 Task: Open settings.json of colorized brackets pairs in the text editor.
Action: Mouse moved to (20, 509)
Screenshot: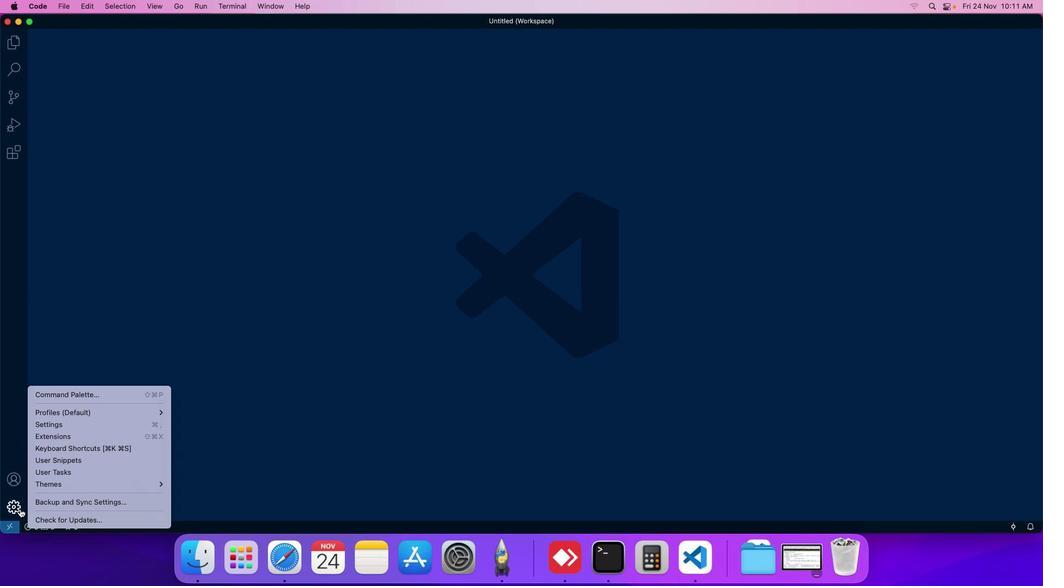 
Action: Mouse pressed left at (20, 509)
Screenshot: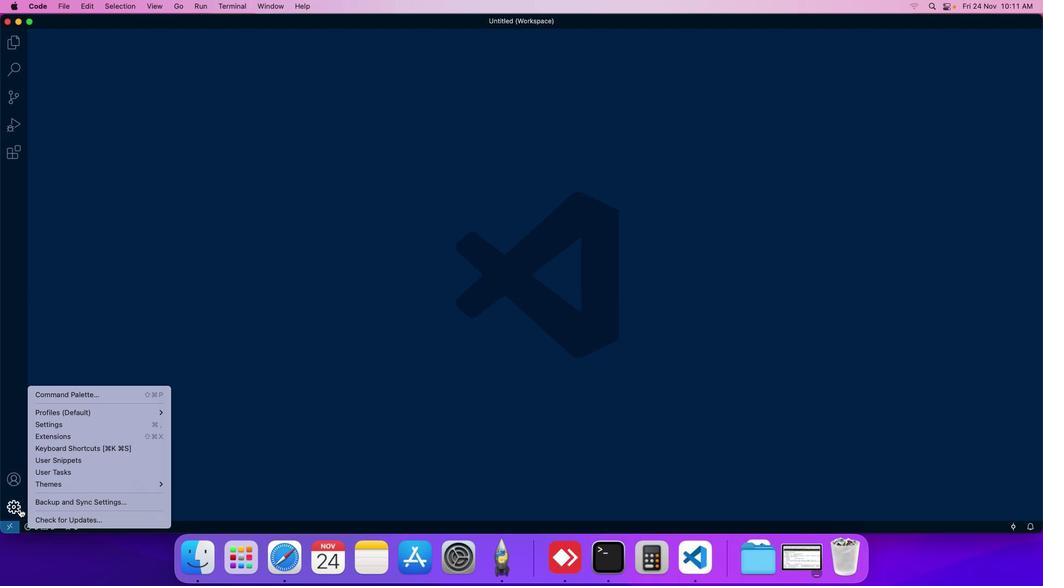 
Action: Mouse moved to (64, 427)
Screenshot: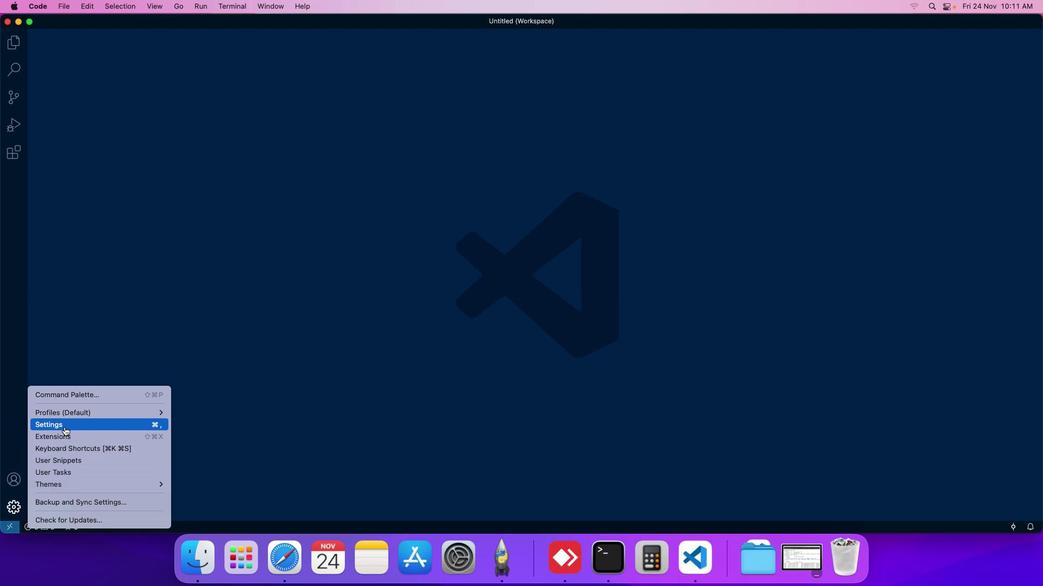 
Action: Mouse pressed left at (64, 427)
Screenshot: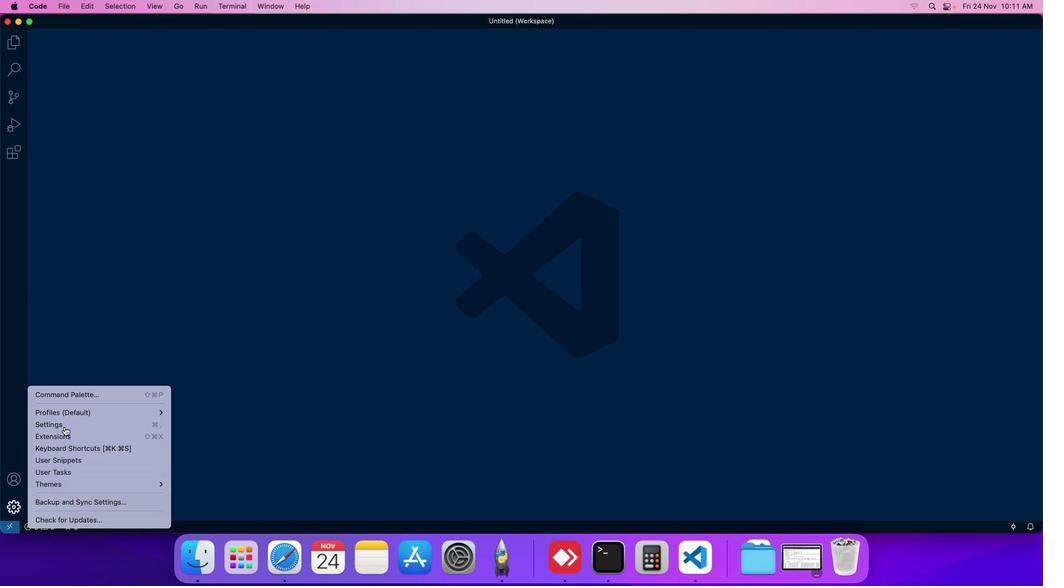 
Action: Mouse moved to (226, 118)
Screenshot: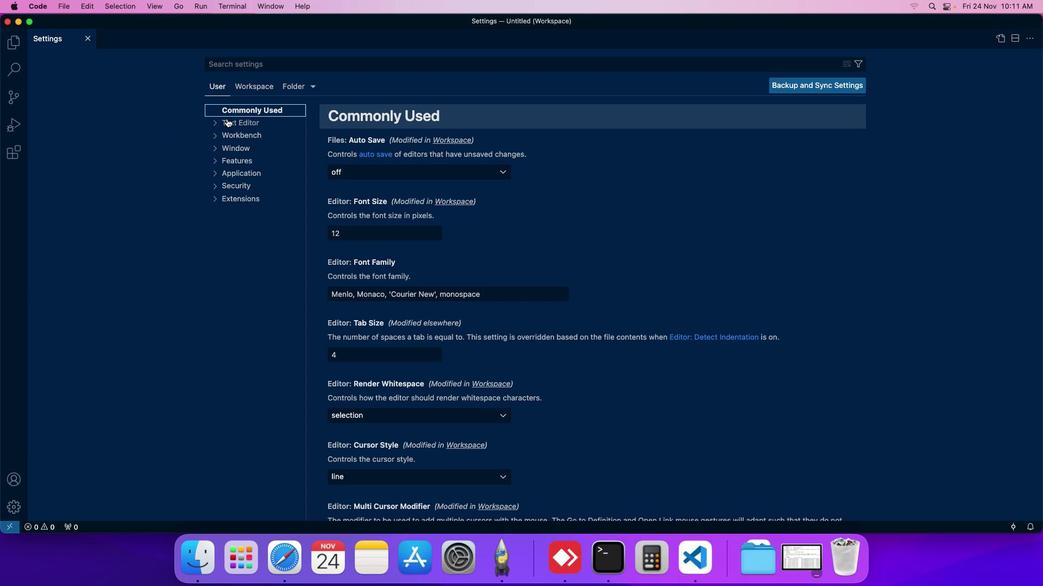 
Action: Mouse pressed left at (226, 118)
Screenshot: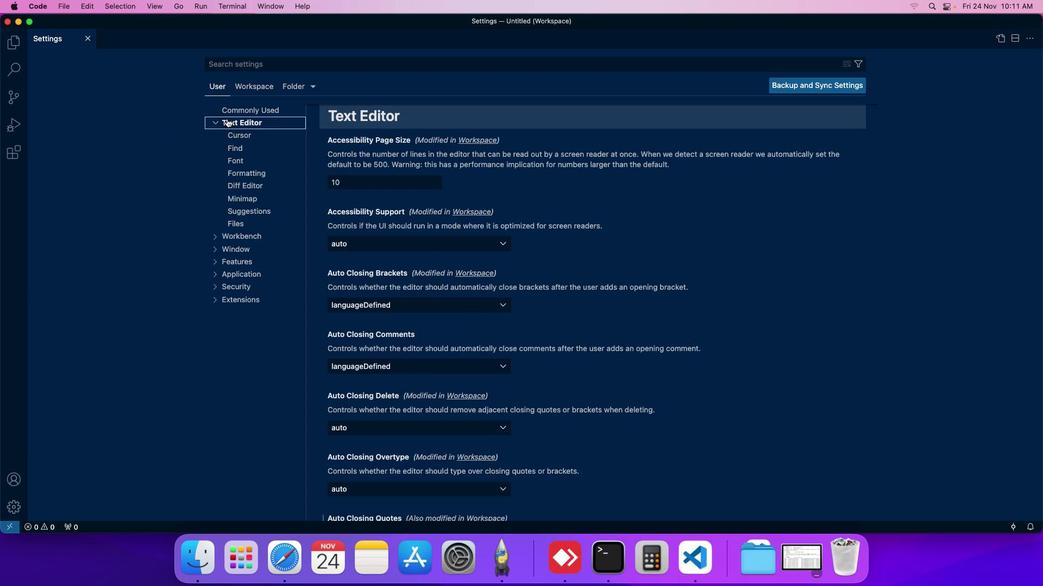 
Action: Mouse moved to (376, 251)
Screenshot: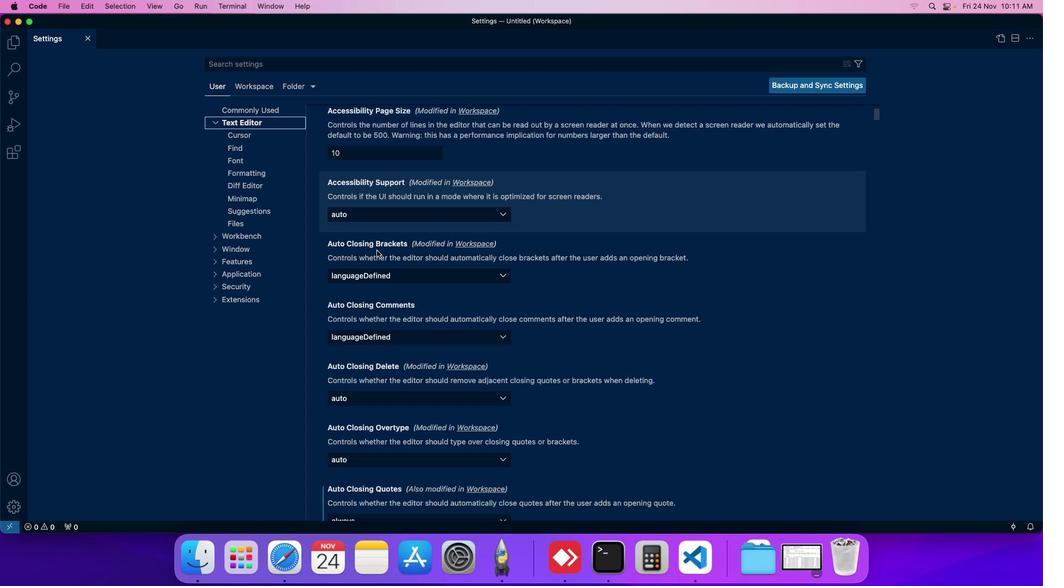 
Action: Mouse scrolled (376, 251) with delta (0, 0)
Screenshot: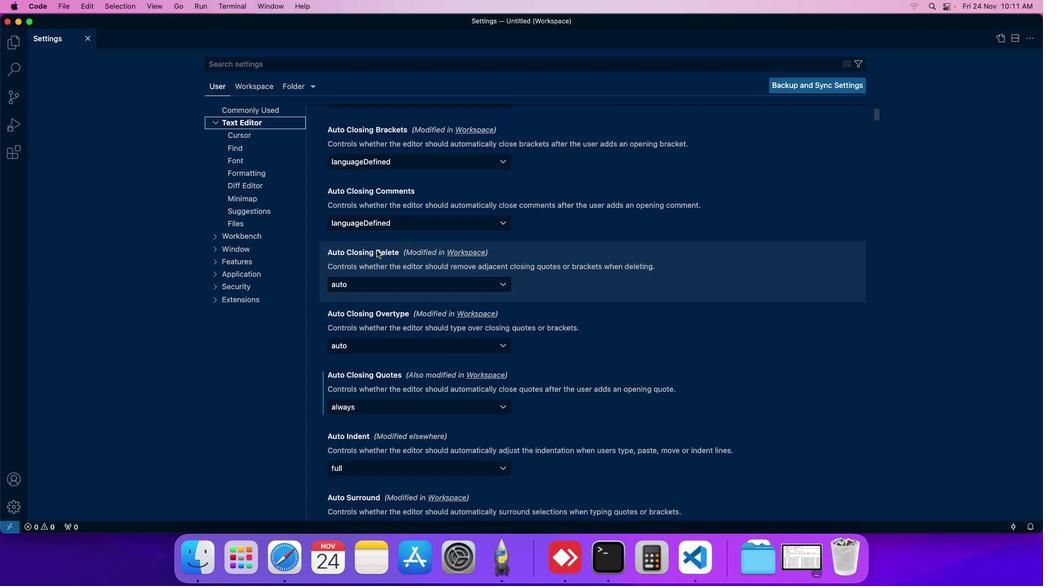 
Action: Mouse scrolled (376, 251) with delta (0, 0)
Screenshot: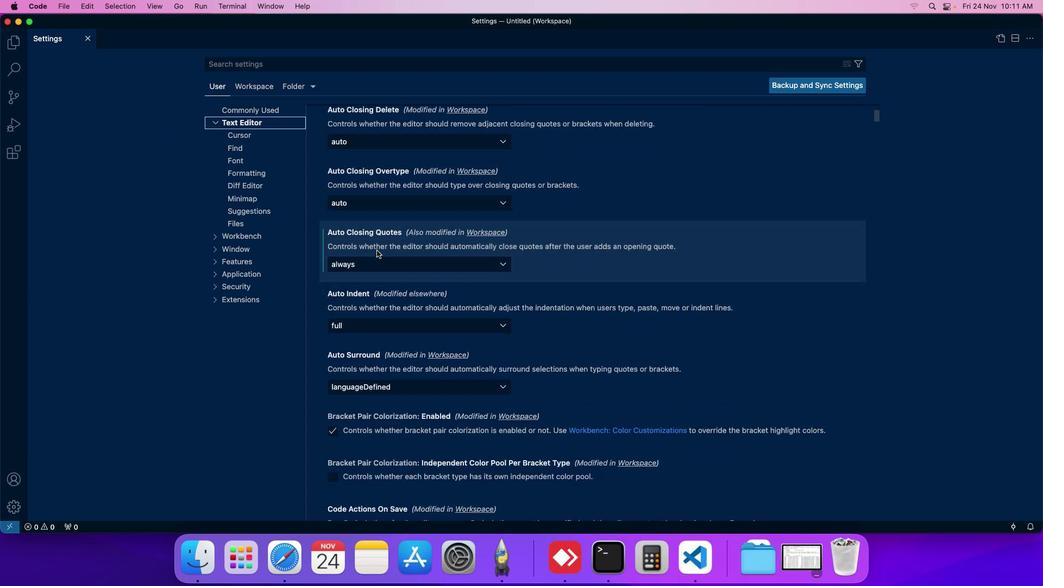 
Action: Mouse scrolled (376, 251) with delta (0, 0)
Screenshot: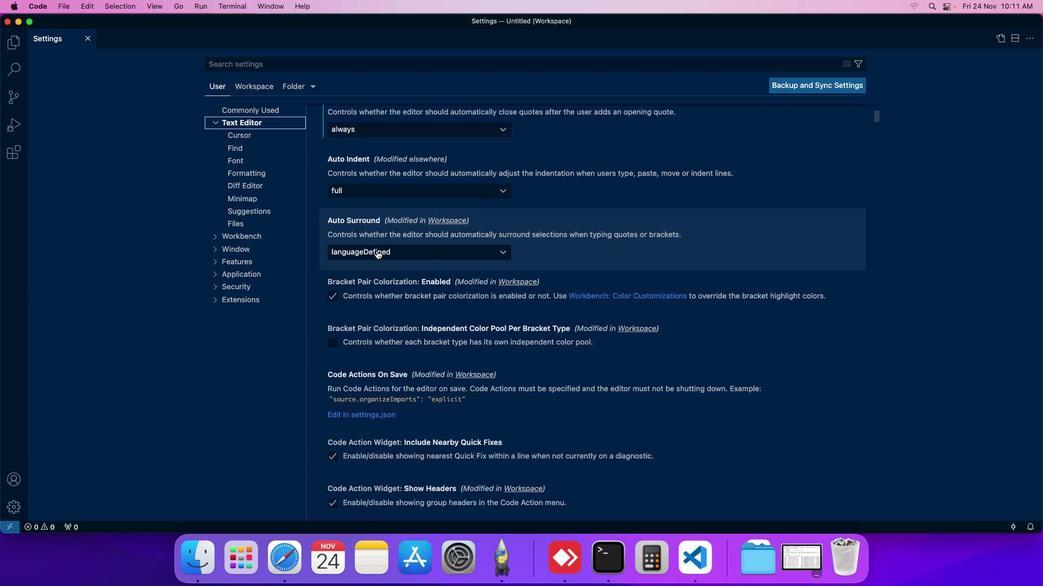 
Action: Mouse scrolled (376, 251) with delta (0, 0)
Screenshot: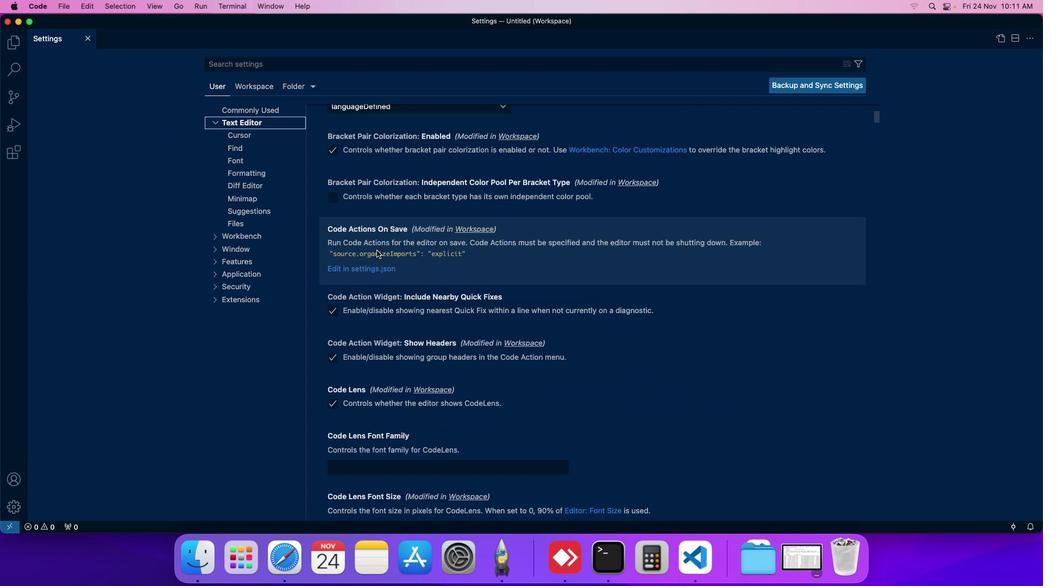 
Action: Mouse scrolled (376, 251) with delta (0, 0)
Screenshot: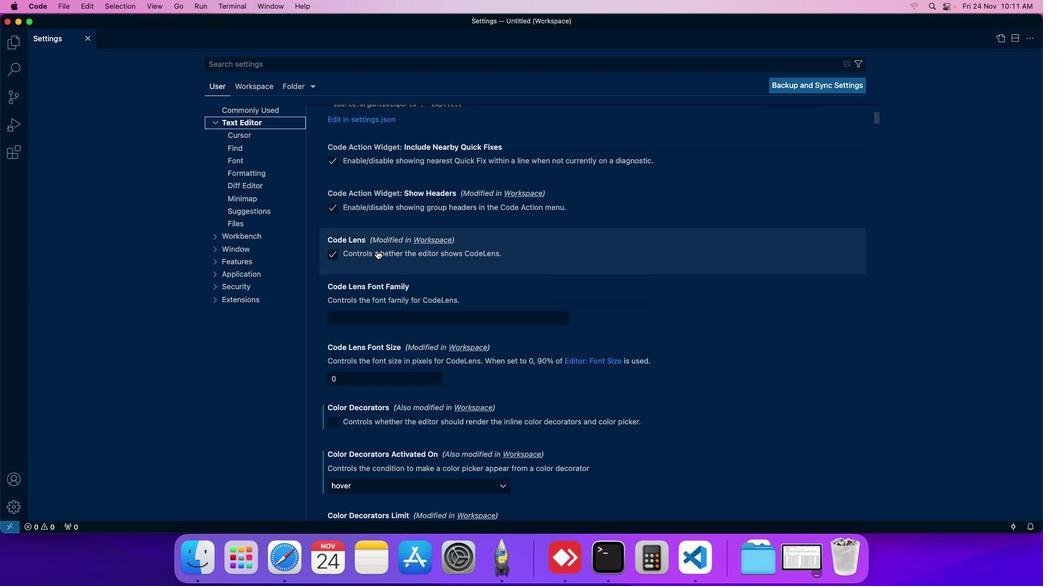 
Action: Mouse scrolled (376, 251) with delta (0, 0)
Screenshot: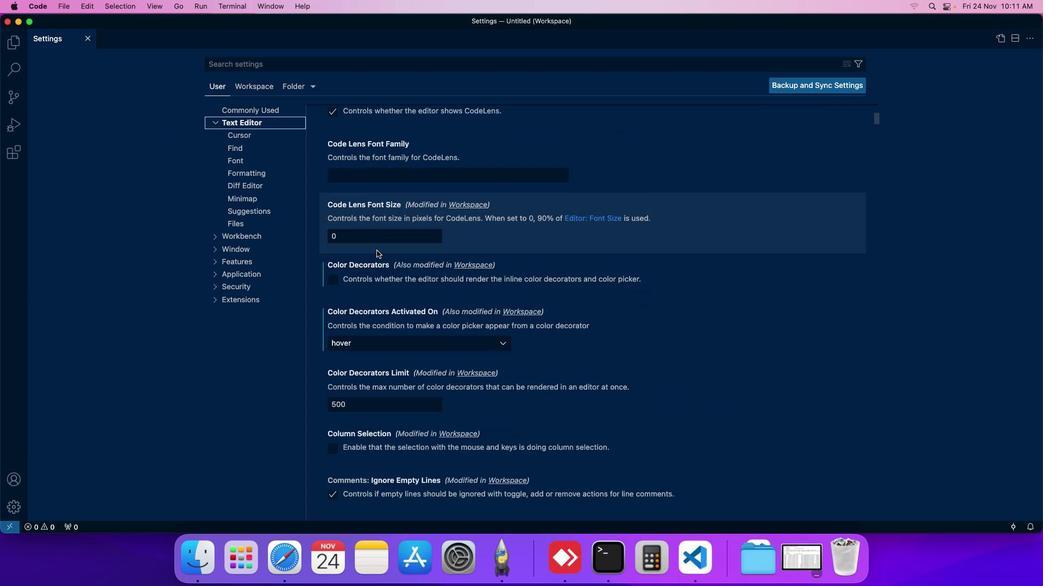 
Action: Mouse scrolled (376, 251) with delta (0, 0)
Screenshot: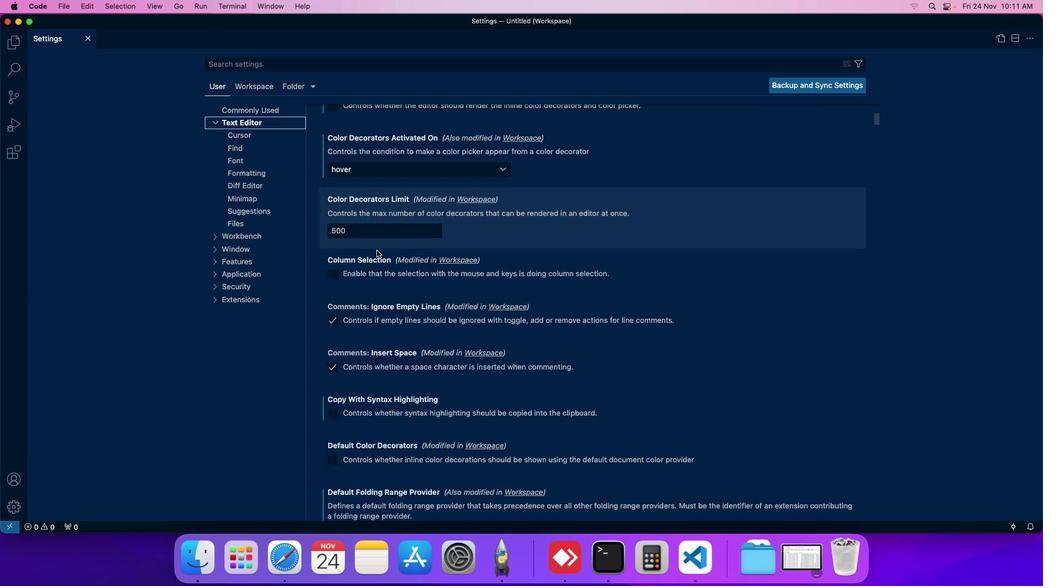 
Action: Mouse scrolled (376, 251) with delta (0, 0)
Screenshot: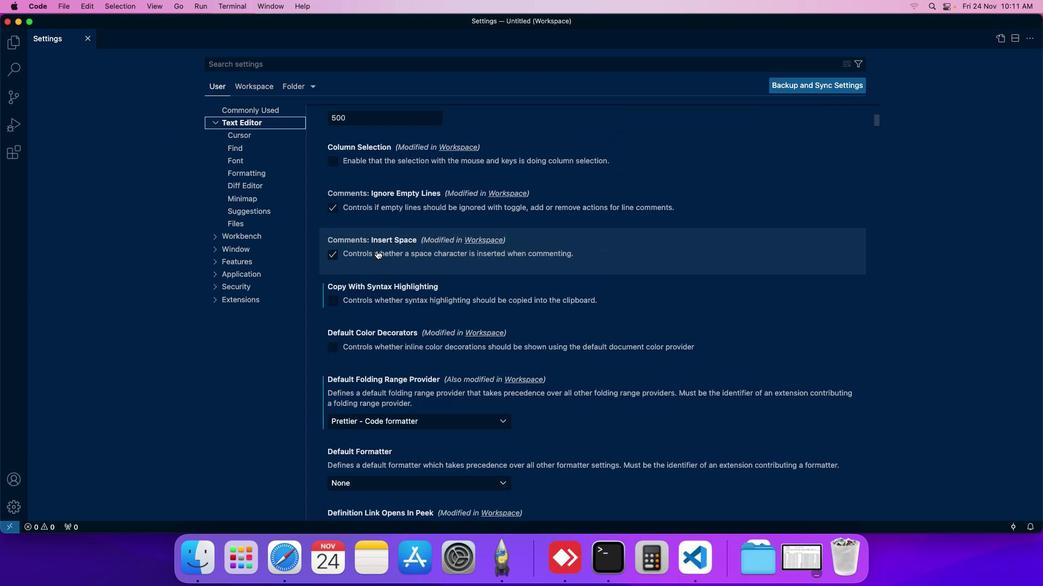 
Action: Mouse scrolled (376, 251) with delta (0, 0)
Screenshot: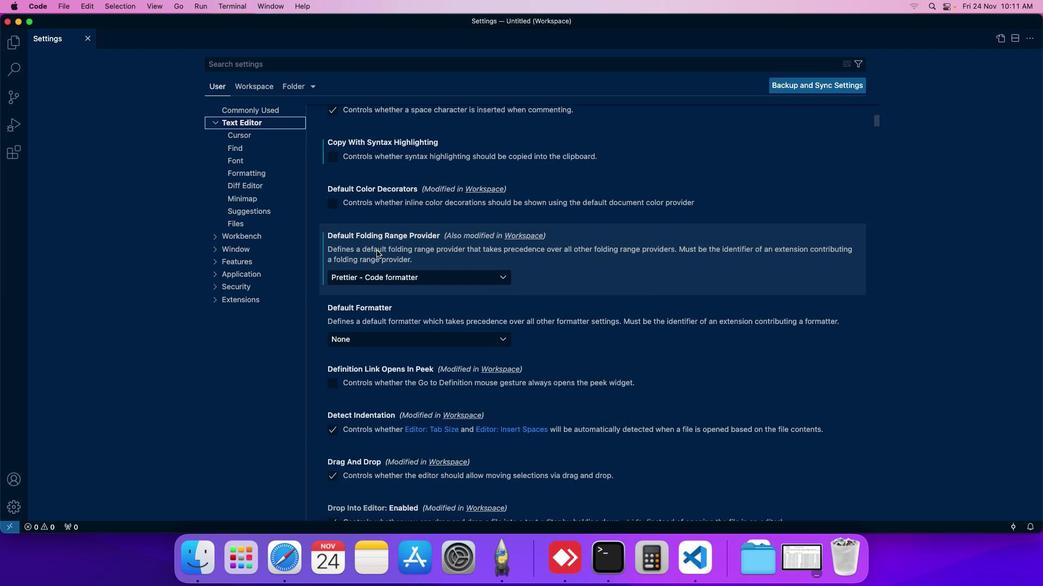 
Action: Mouse scrolled (376, 251) with delta (0, 0)
Screenshot: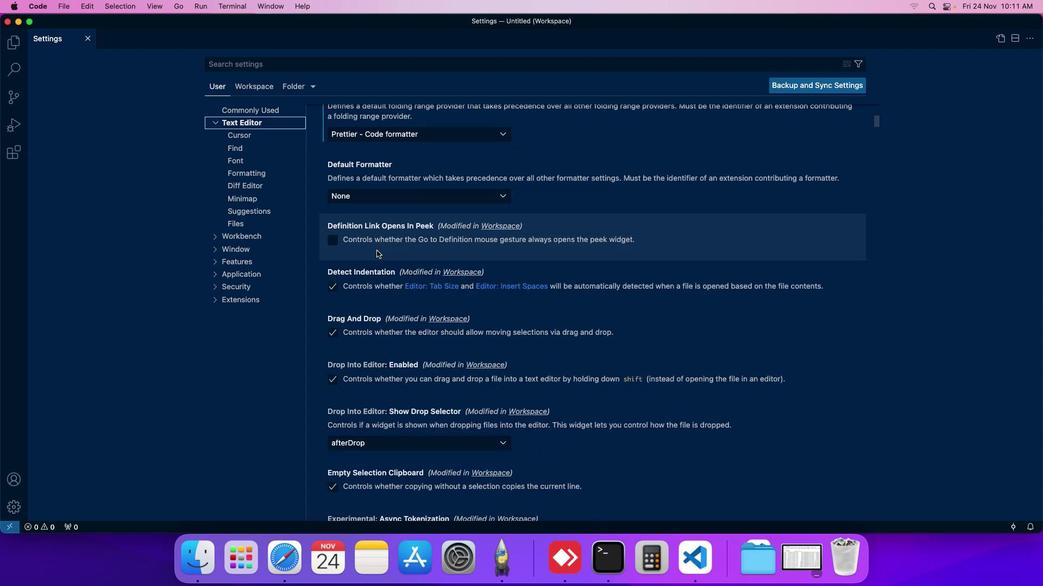 
Action: Mouse scrolled (376, 251) with delta (0, 0)
Screenshot: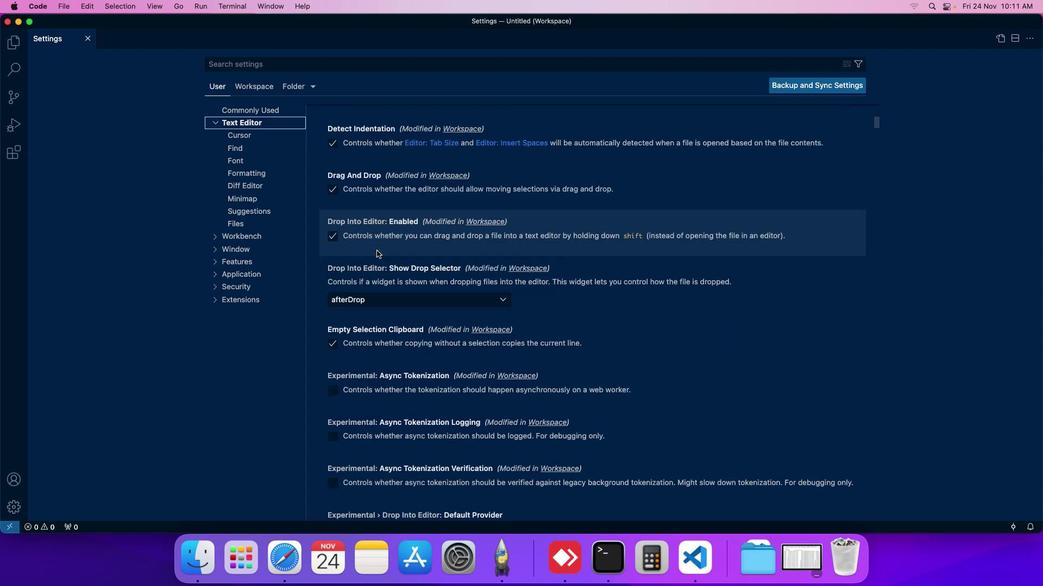 
Action: Mouse scrolled (376, 251) with delta (0, 0)
Screenshot: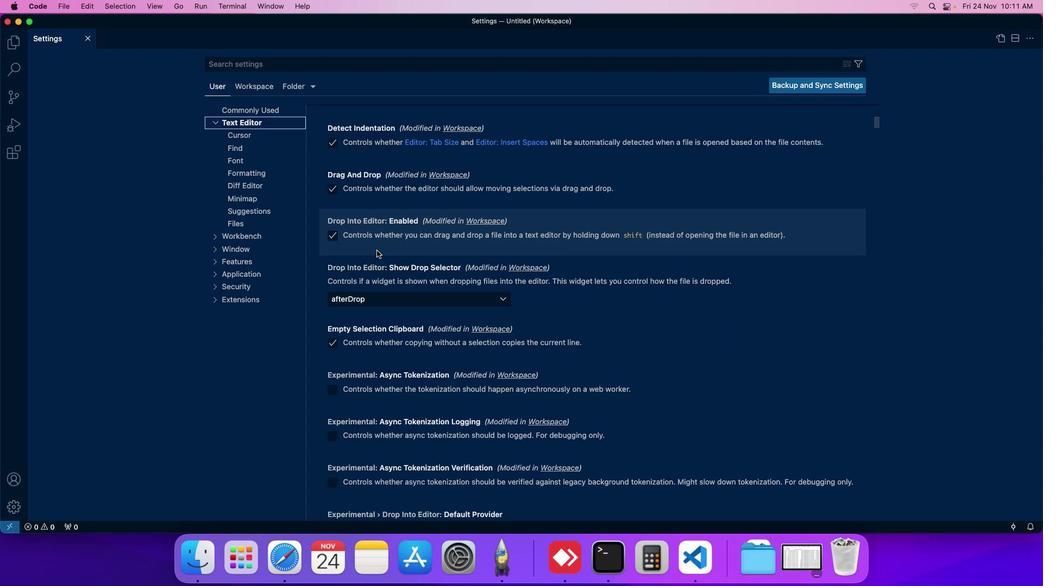 
Action: Mouse scrolled (376, 251) with delta (0, 0)
Screenshot: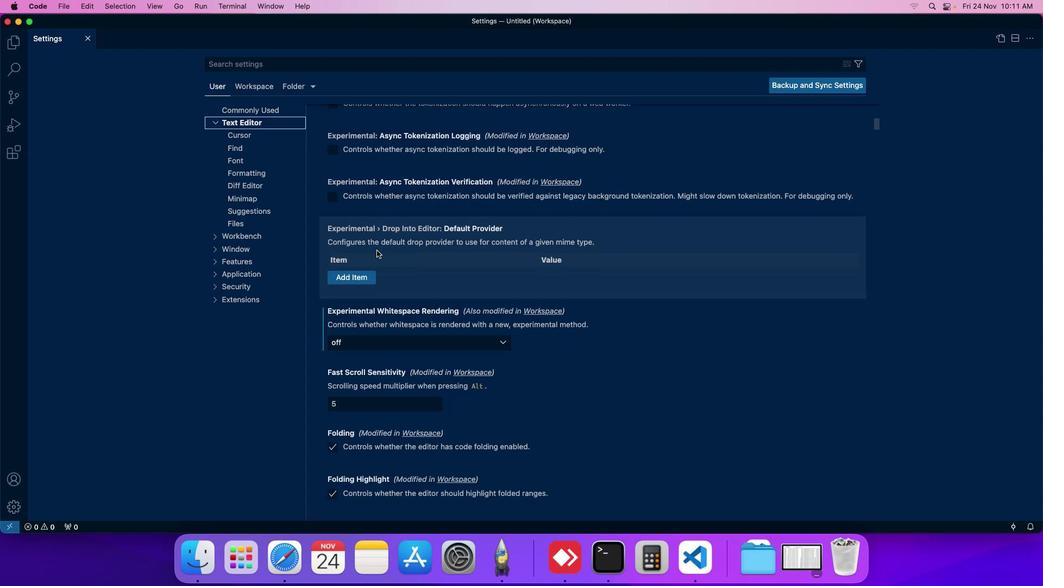 
Action: Mouse scrolled (376, 251) with delta (0, 0)
Screenshot: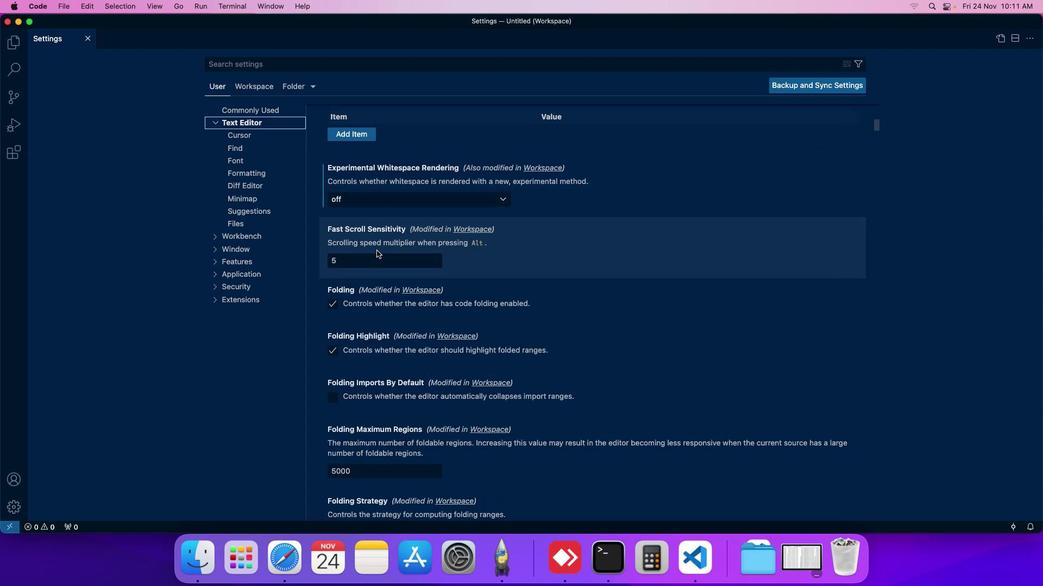 
Action: Mouse scrolled (376, 251) with delta (0, 0)
Screenshot: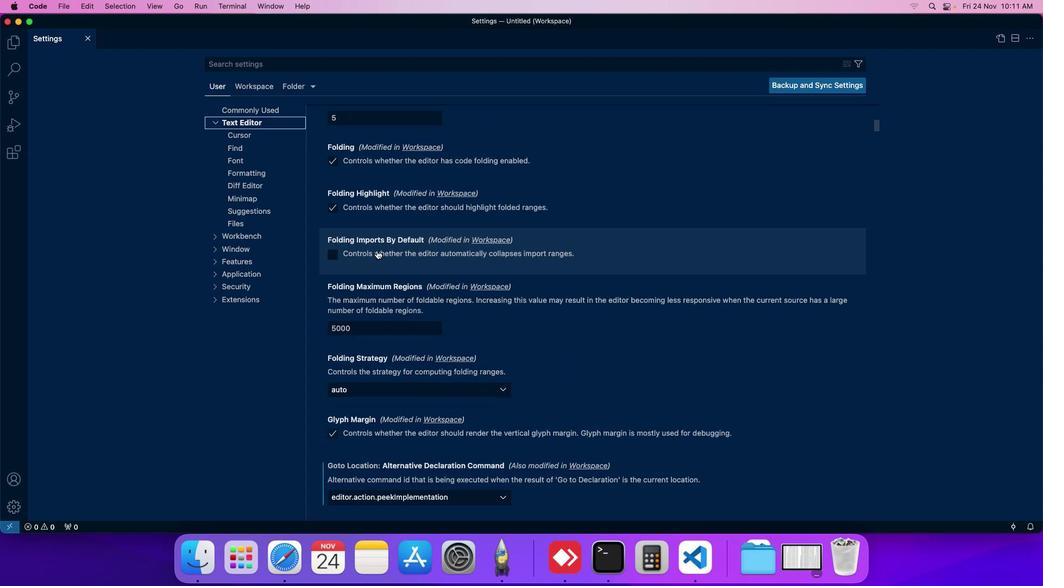 
Action: Mouse scrolled (376, 251) with delta (0, 0)
Screenshot: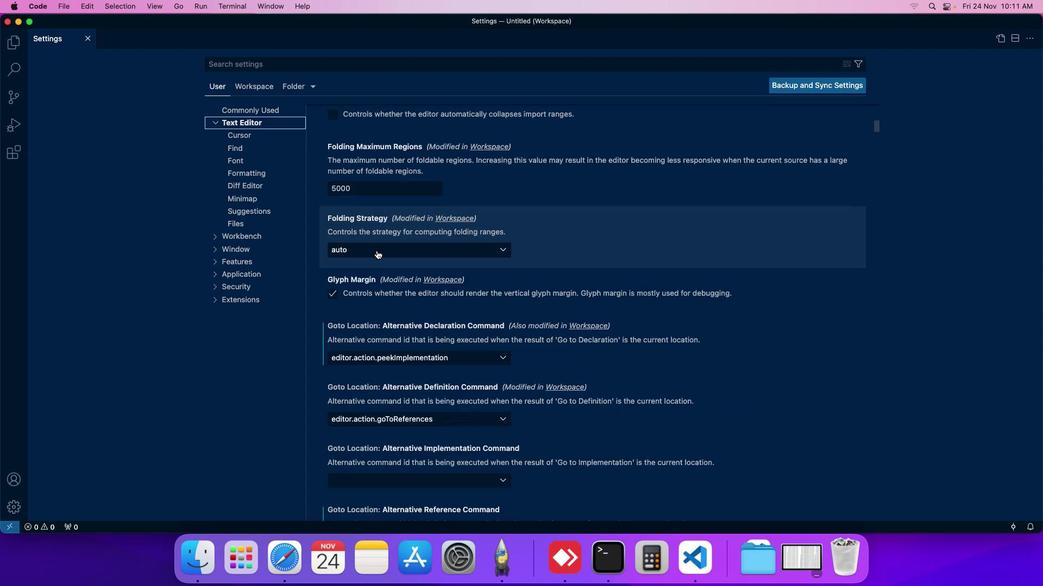 
Action: Mouse scrolled (376, 251) with delta (0, 0)
Screenshot: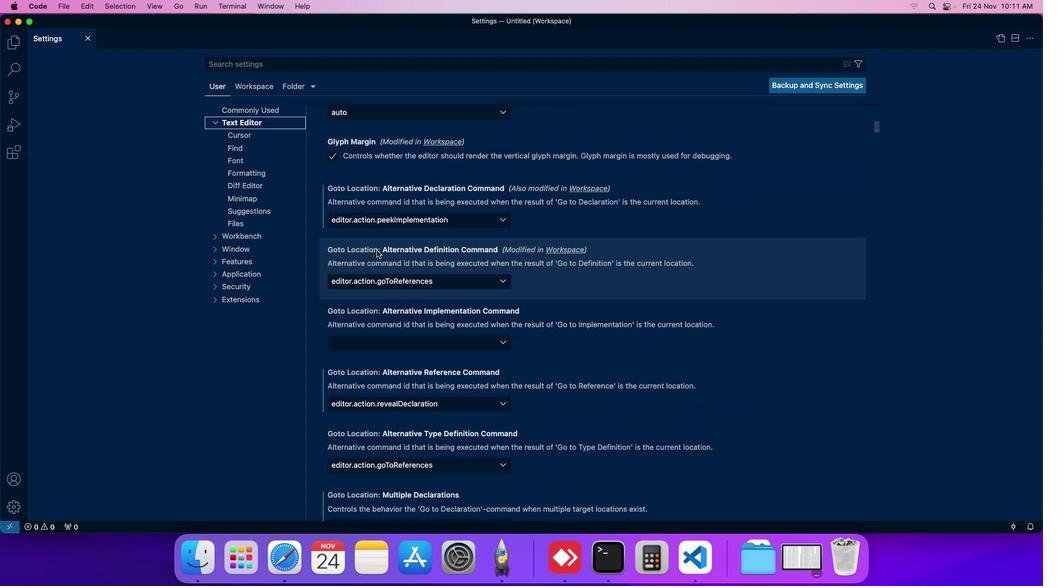 
Action: Mouse scrolled (376, 251) with delta (0, 0)
Screenshot: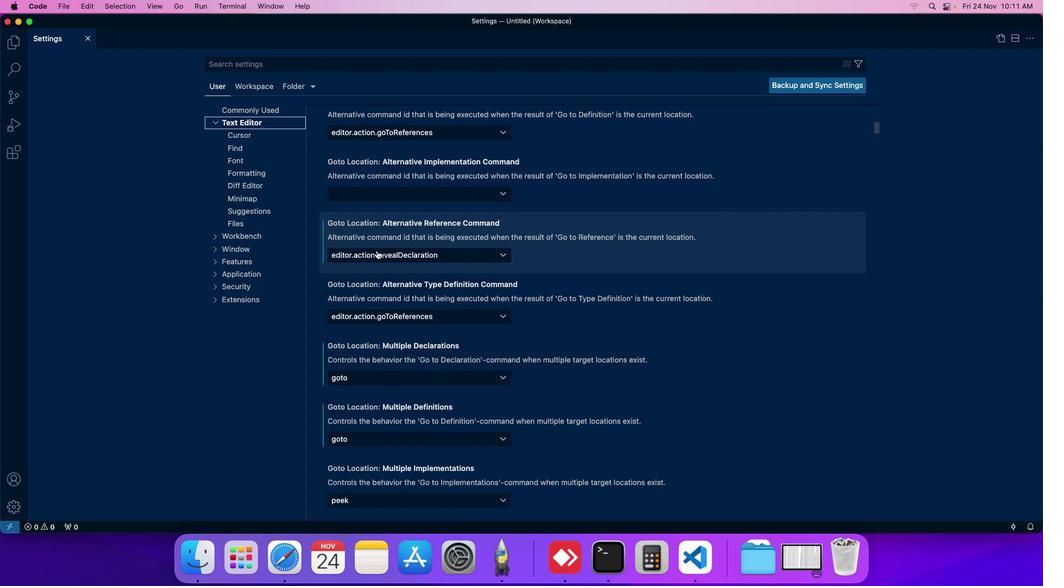 
Action: Mouse scrolled (376, 251) with delta (0, 0)
Screenshot: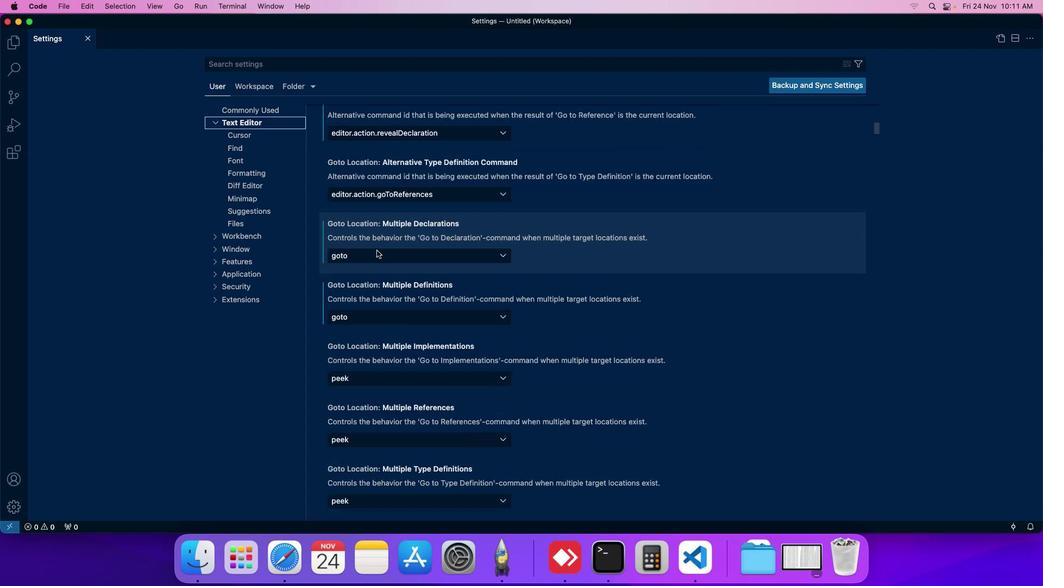 
Action: Mouse scrolled (376, 251) with delta (0, 0)
Screenshot: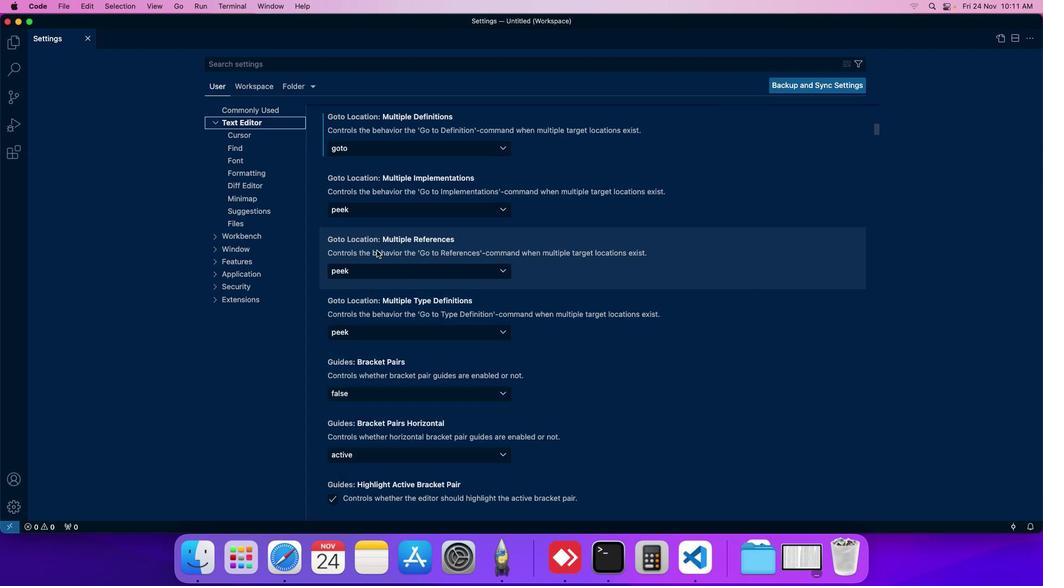 
Action: Mouse scrolled (376, 251) with delta (0, 0)
Screenshot: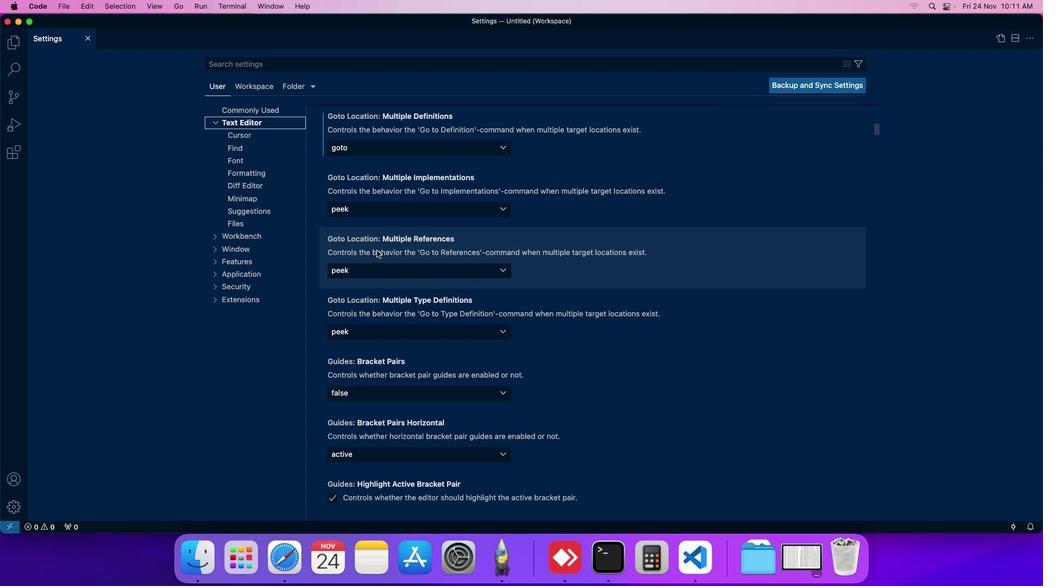 
Action: Mouse scrolled (376, 251) with delta (0, 0)
Screenshot: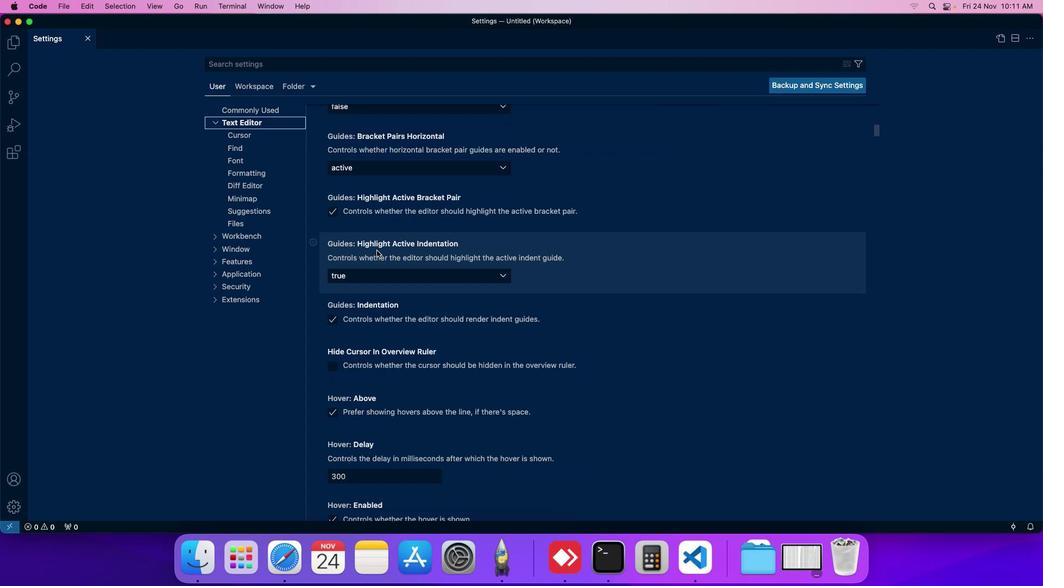 
Action: Mouse scrolled (376, 251) with delta (0, 0)
Screenshot: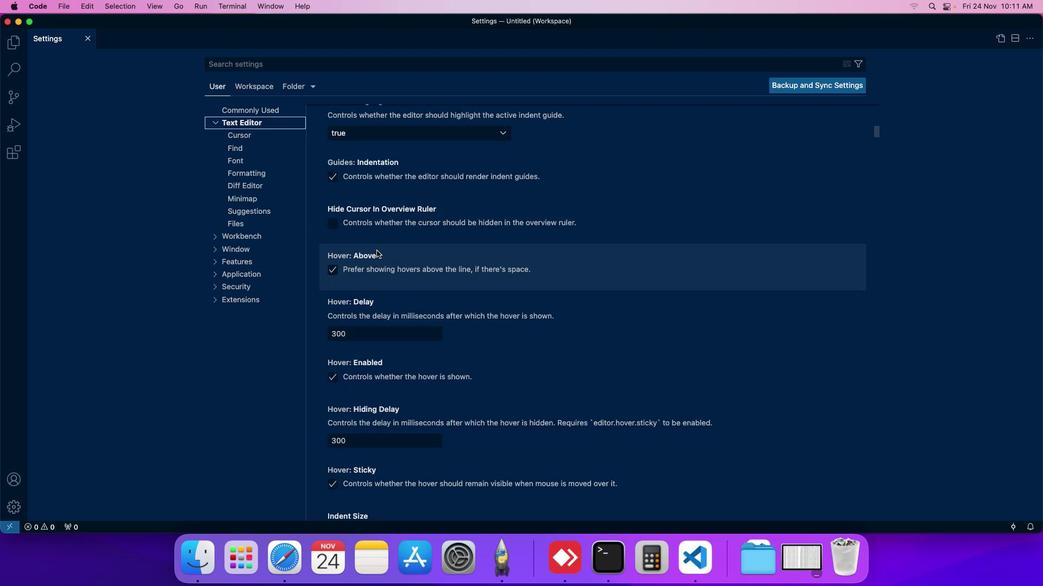 
Action: Mouse scrolled (376, 251) with delta (0, 0)
Screenshot: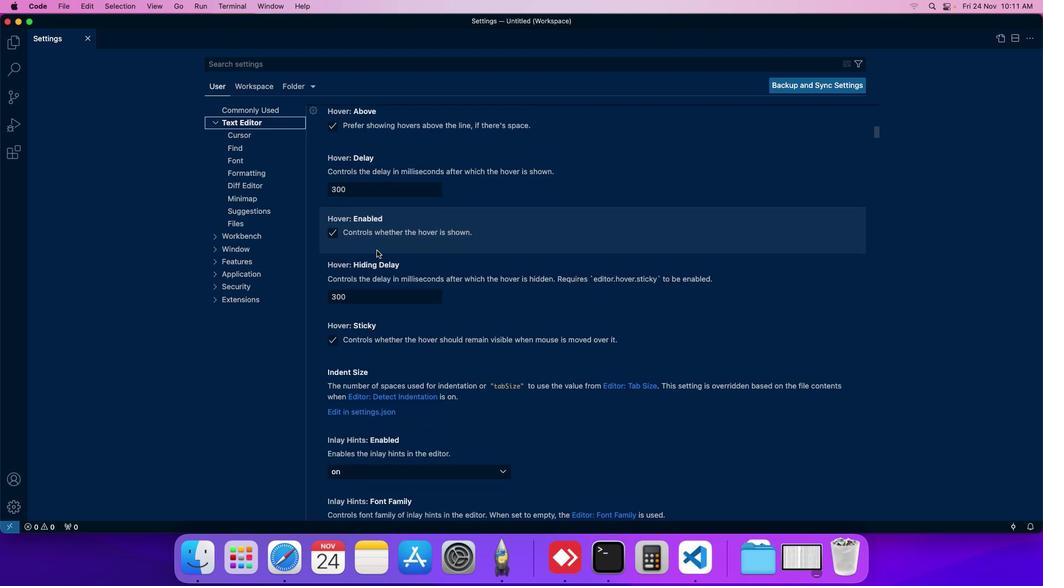 
Action: Mouse scrolled (376, 251) with delta (0, 0)
Screenshot: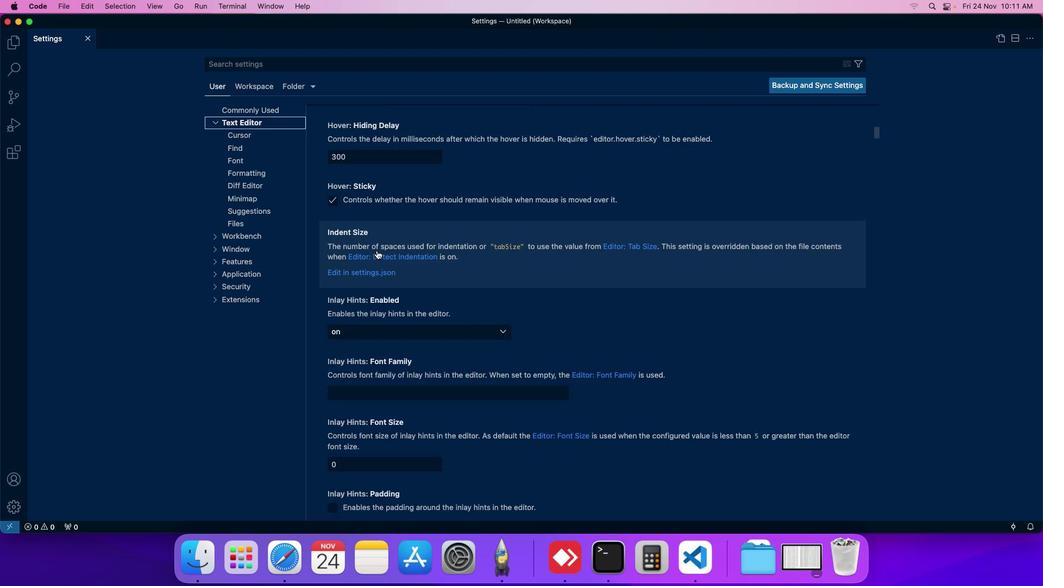 
Action: Mouse scrolled (376, 251) with delta (0, 0)
Screenshot: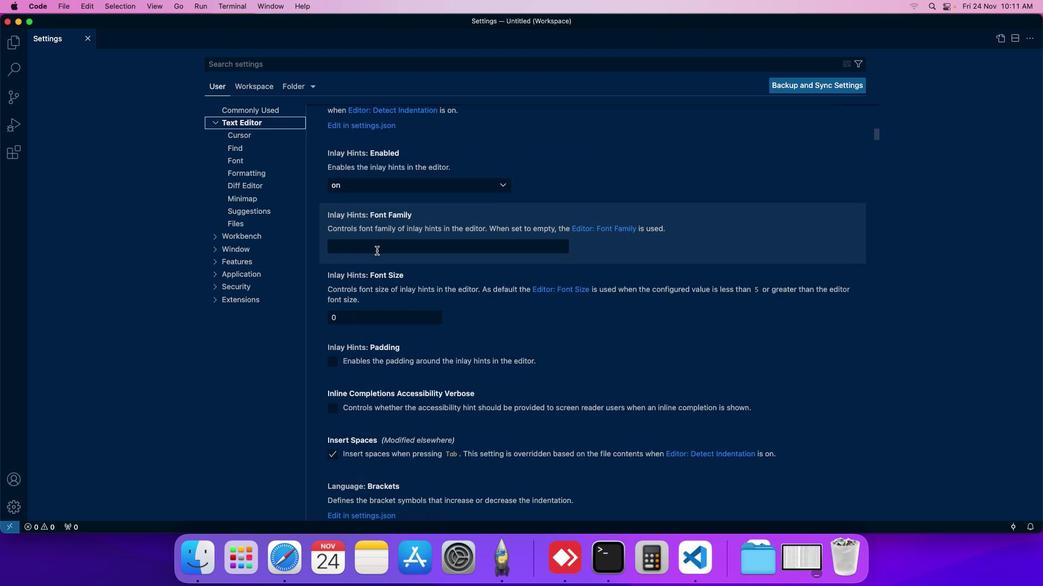 
Action: Mouse scrolled (376, 251) with delta (0, 0)
Screenshot: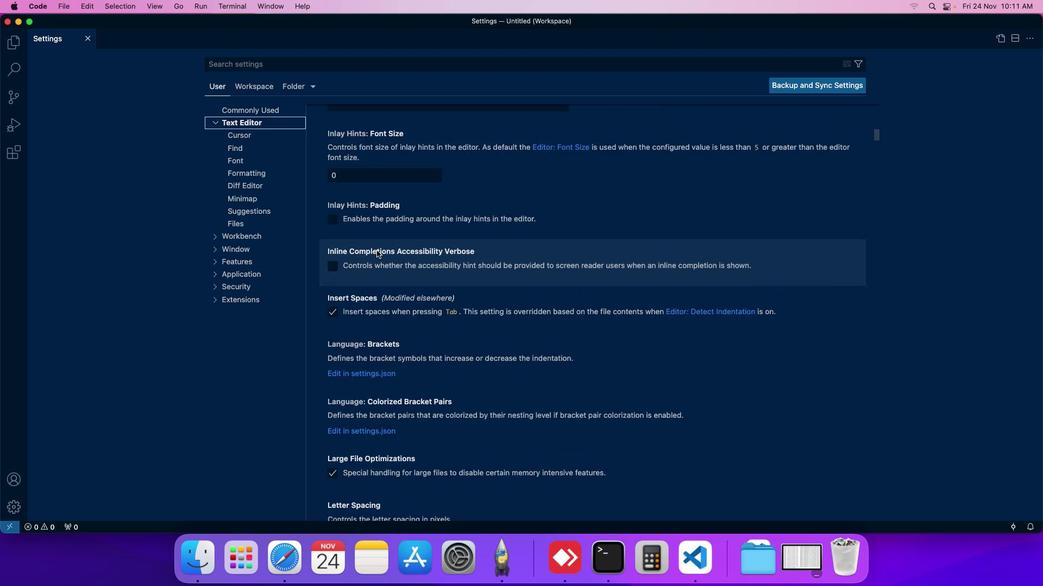 
Action: Mouse scrolled (376, 251) with delta (0, 0)
Screenshot: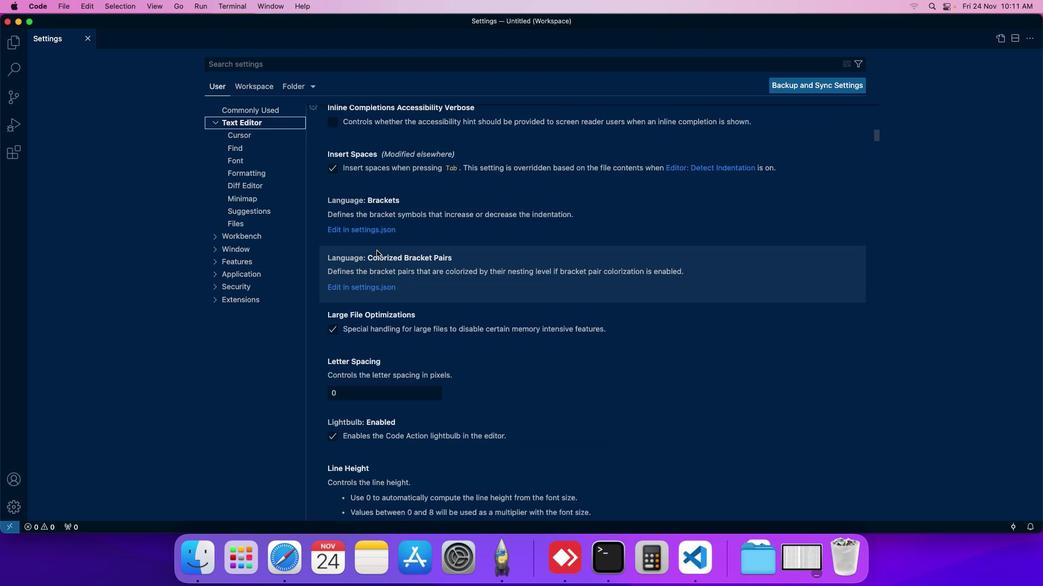 
Action: Mouse moved to (370, 290)
Screenshot: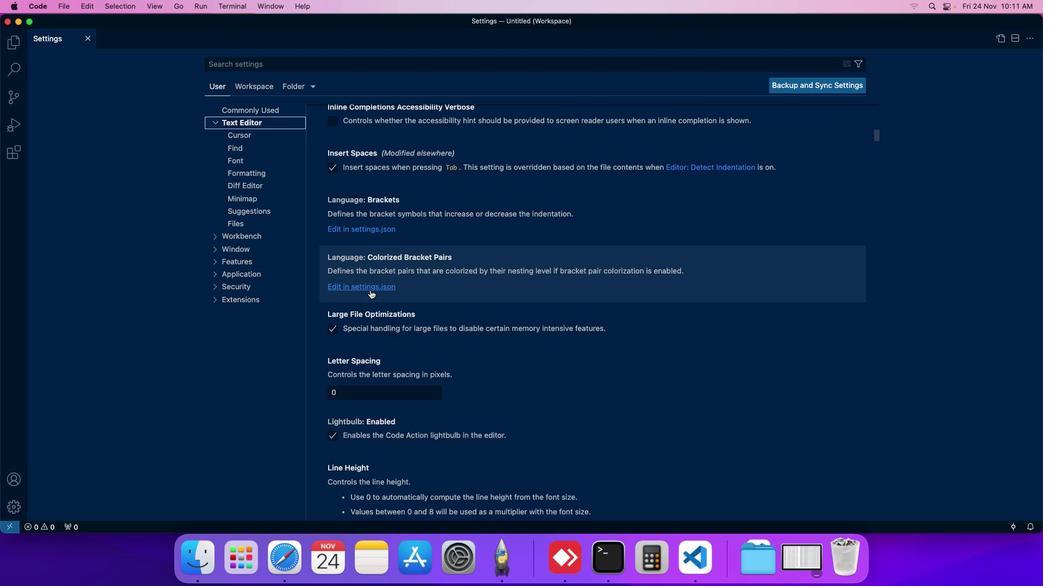 
Action: Mouse pressed left at (370, 290)
Screenshot: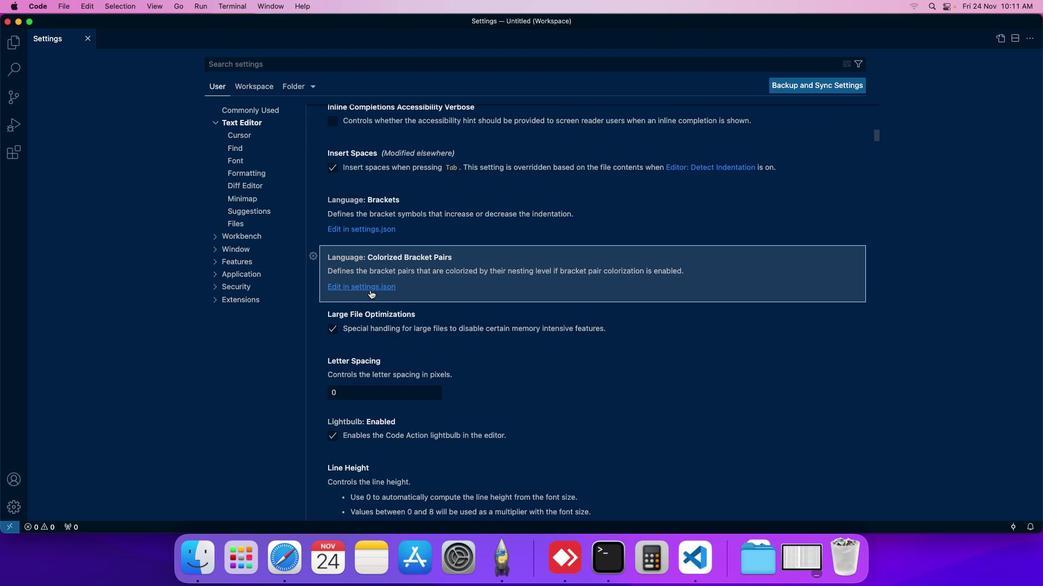 
Action: Mouse moved to (471, 242)
Screenshot: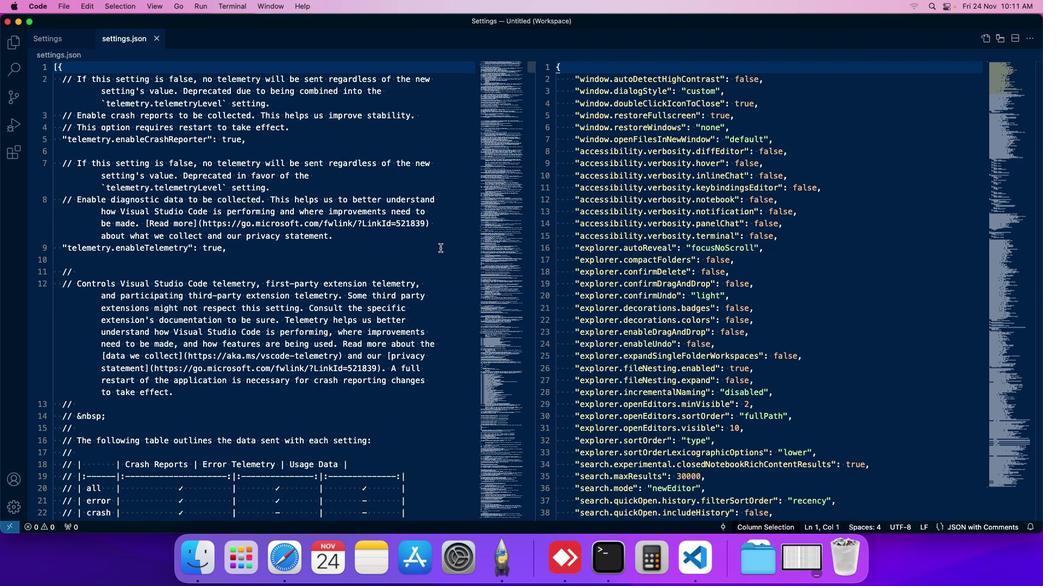 
